 Task: Choose the item and add-item in the math macros.
Action: Mouse moved to (15, 506)
Screenshot: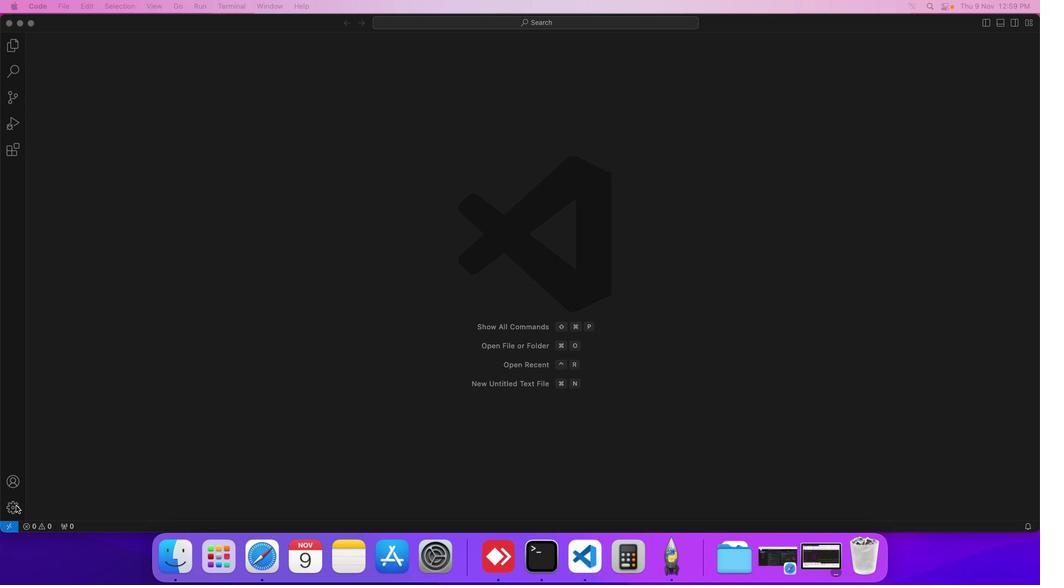 
Action: Mouse pressed left at (15, 506)
Screenshot: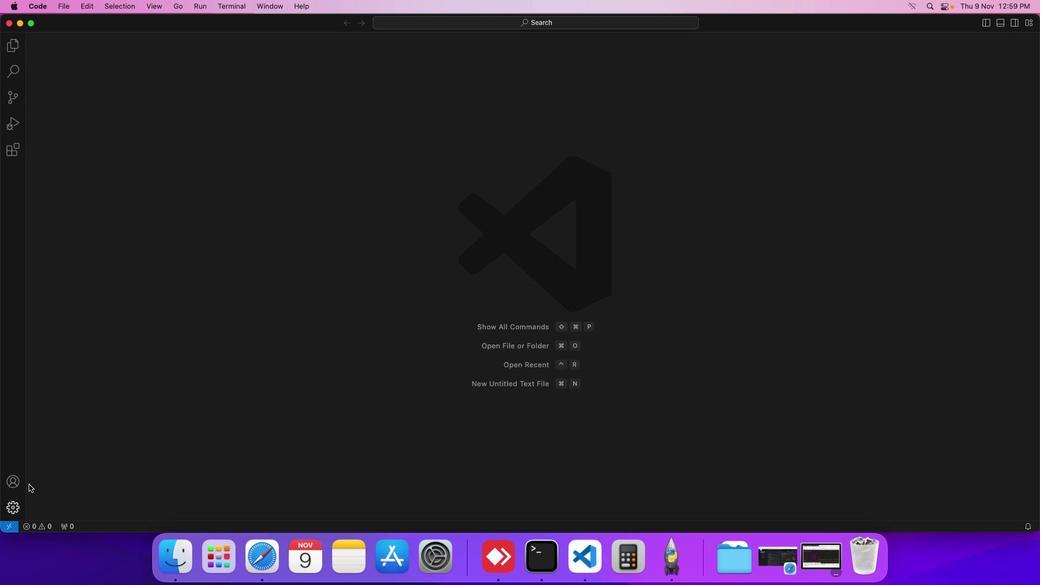 
Action: Mouse moved to (60, 425)
Screenshot: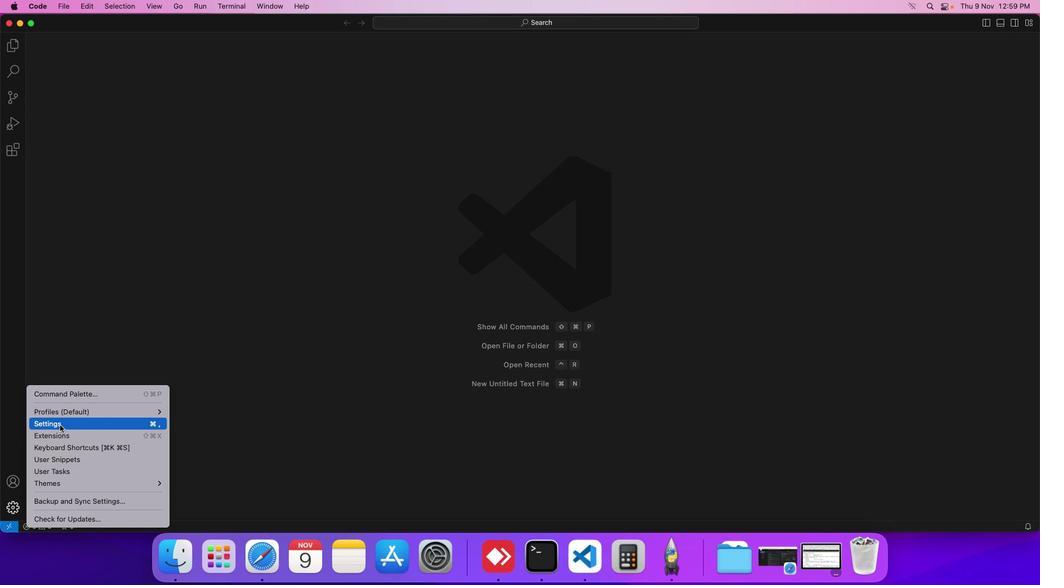 
Action: Mouse pressed left at (60, 425)
Screenshot: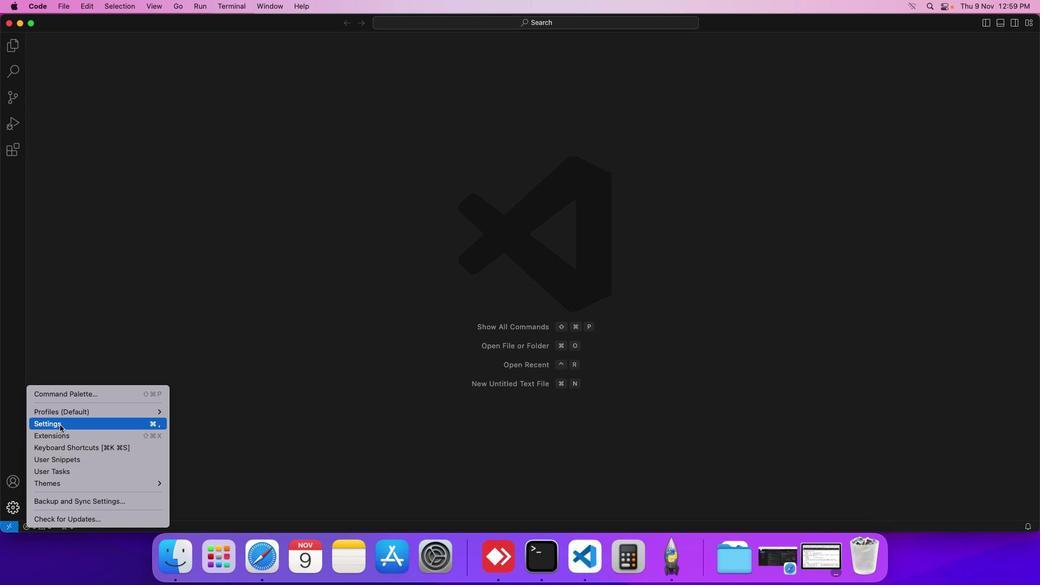 
Action: Mouse moved to (261, 196)
Screenshot: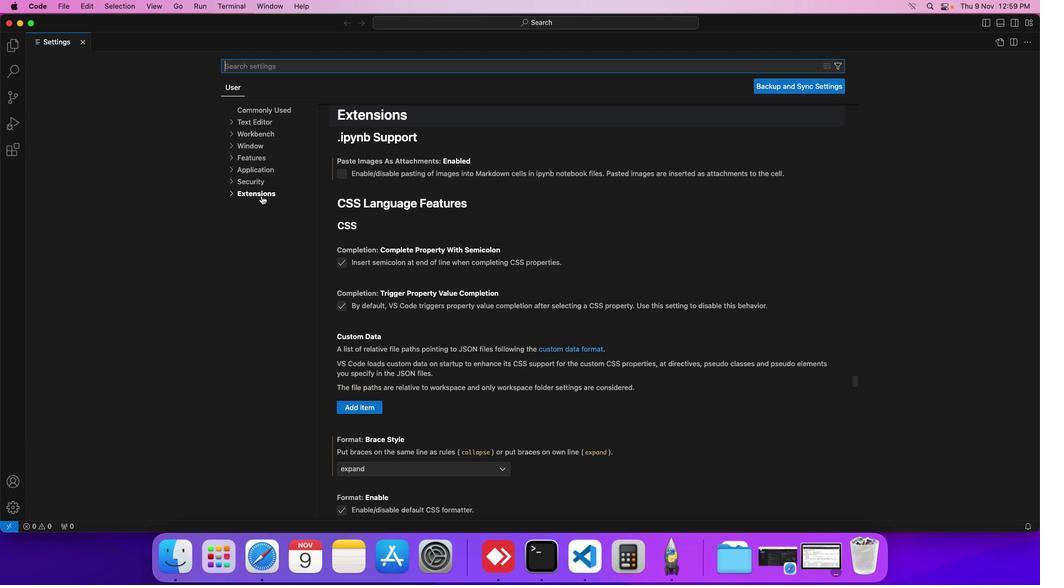 
Action: Mouse pressed left at (261, 196)
Screenshot: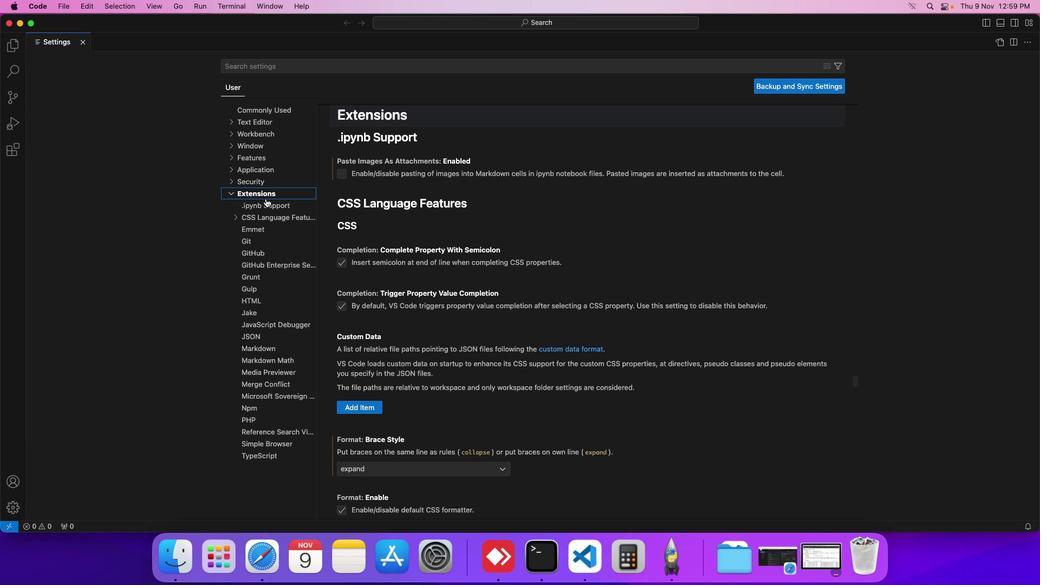 
Action: Mouse moved to (260, 355)
Screenshot: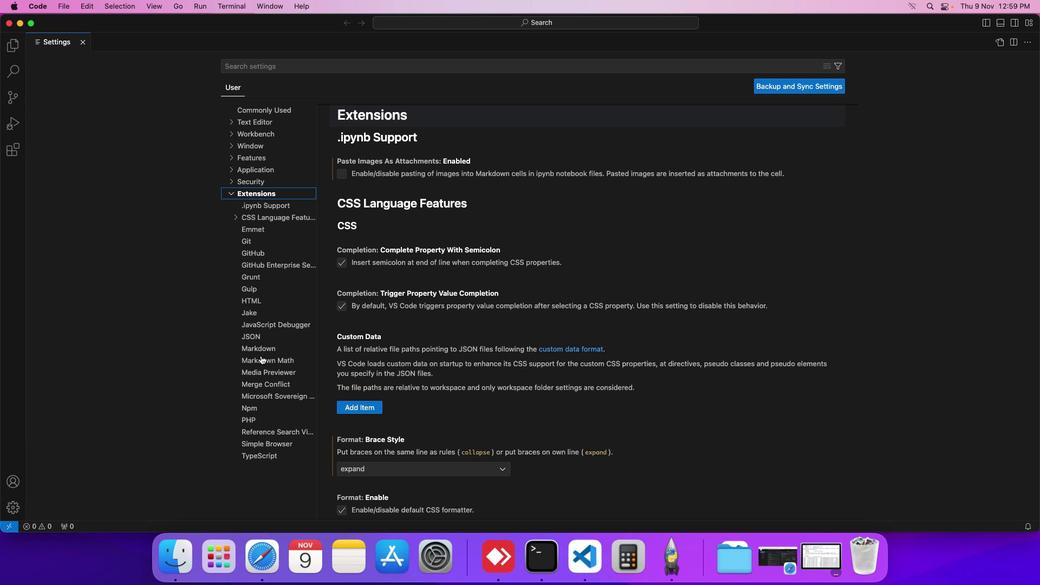 
Action: Mouse pressed left at (260, 355)
Screenshot: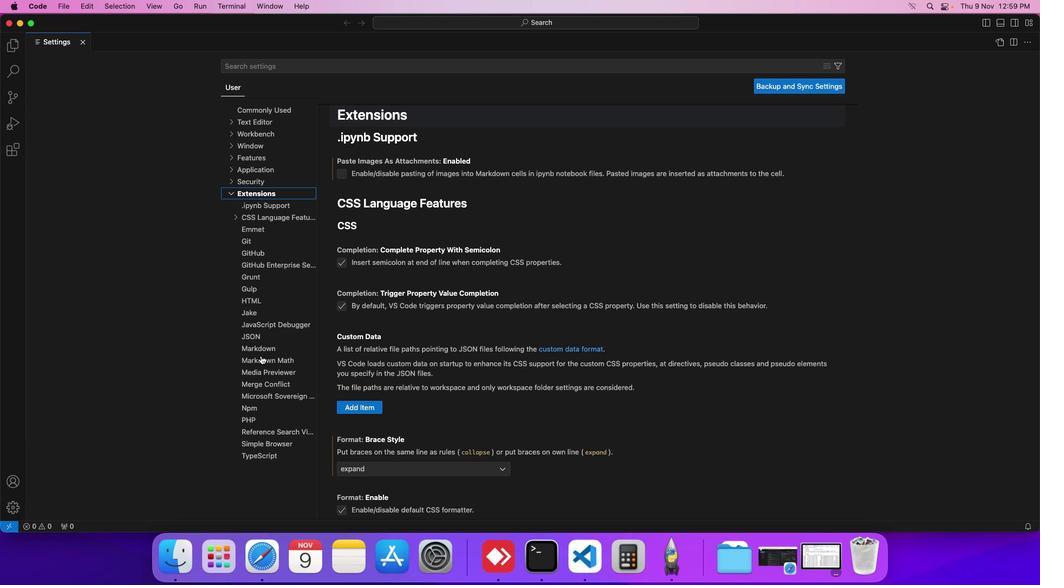
Action: Mouse moved to (367, 223)
Screenshot: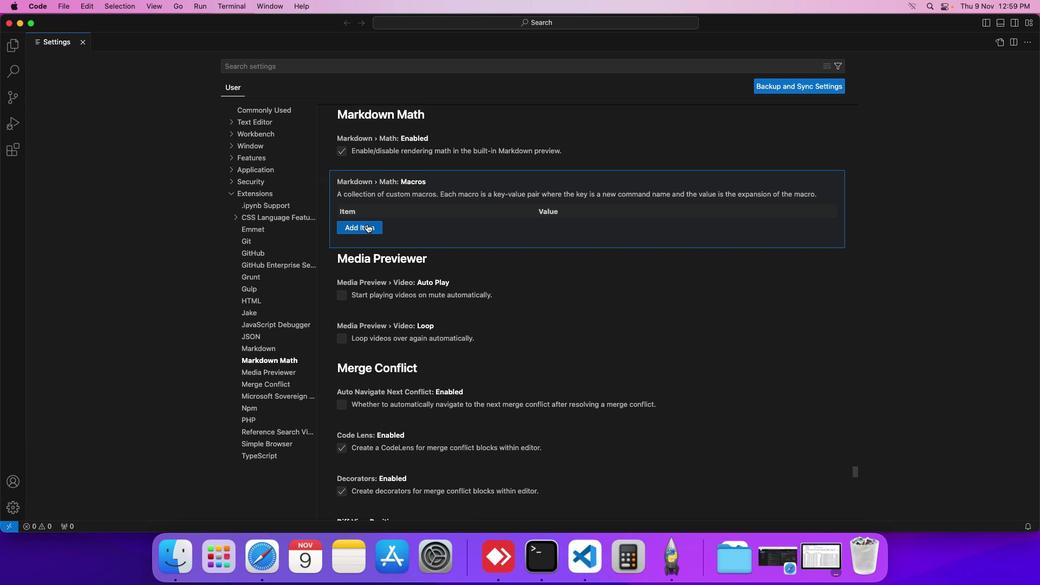 
Action: Mouse pressed left at (367, 223)
Screenshot: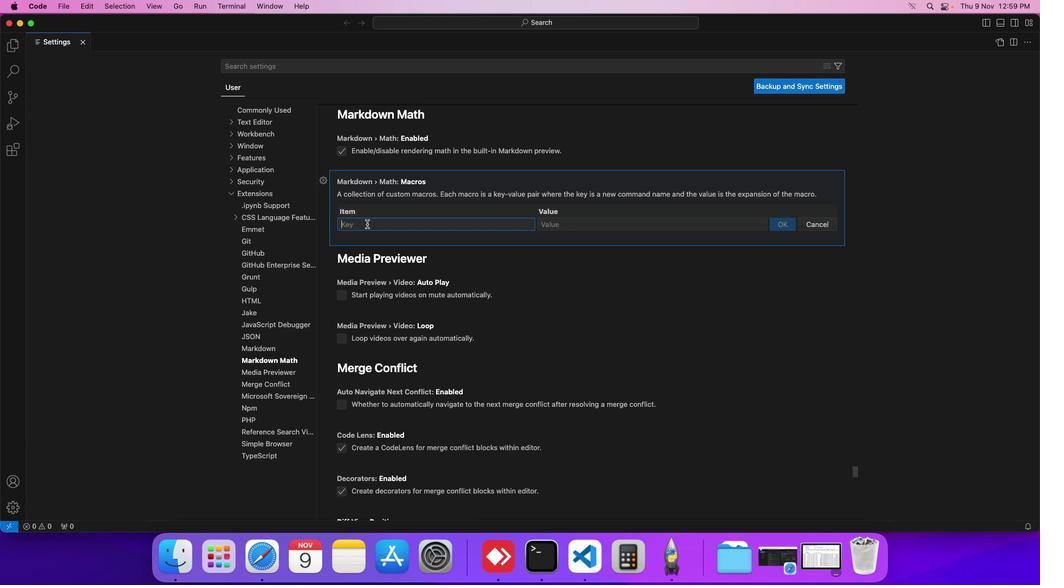 
Action: Mouse moved to (375, 228)
Screenshot: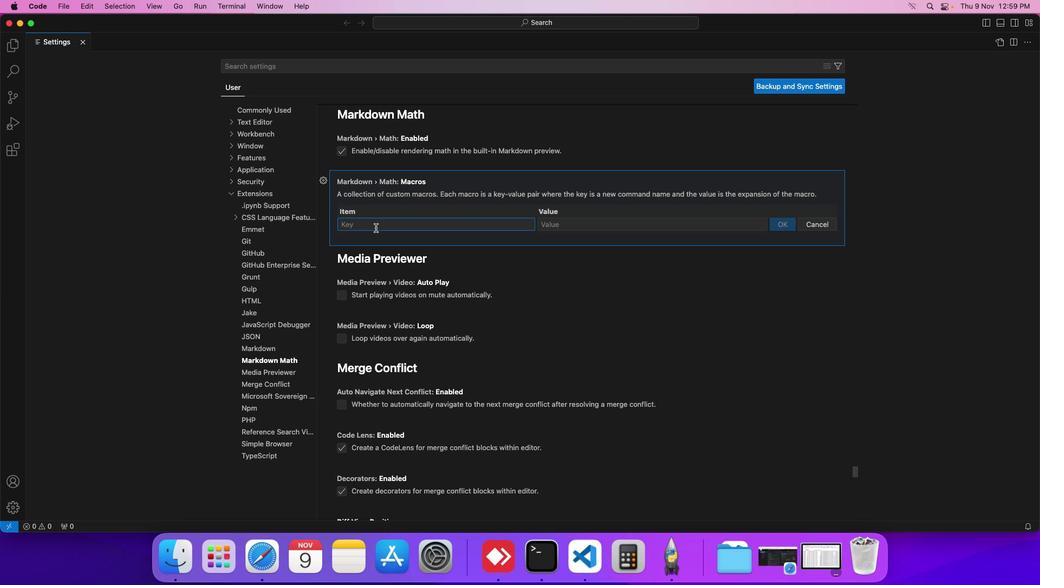 
